 Task: Select the Asia/Baku as time zone for the schedule.
Action: Mouse moved to (305, 101)
Screenshot: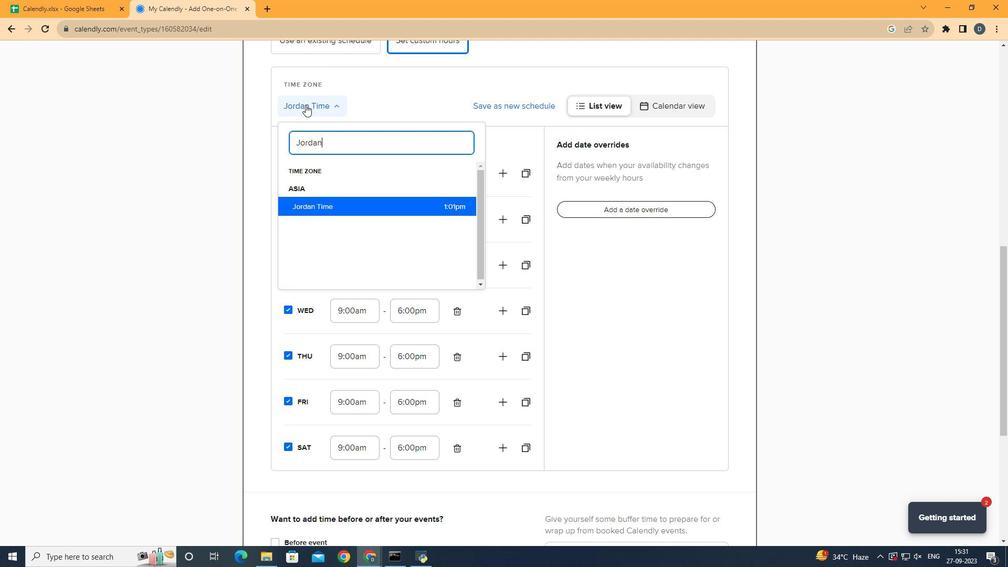 
Action: Mouse pressed left at (305, 101)
Screenshot: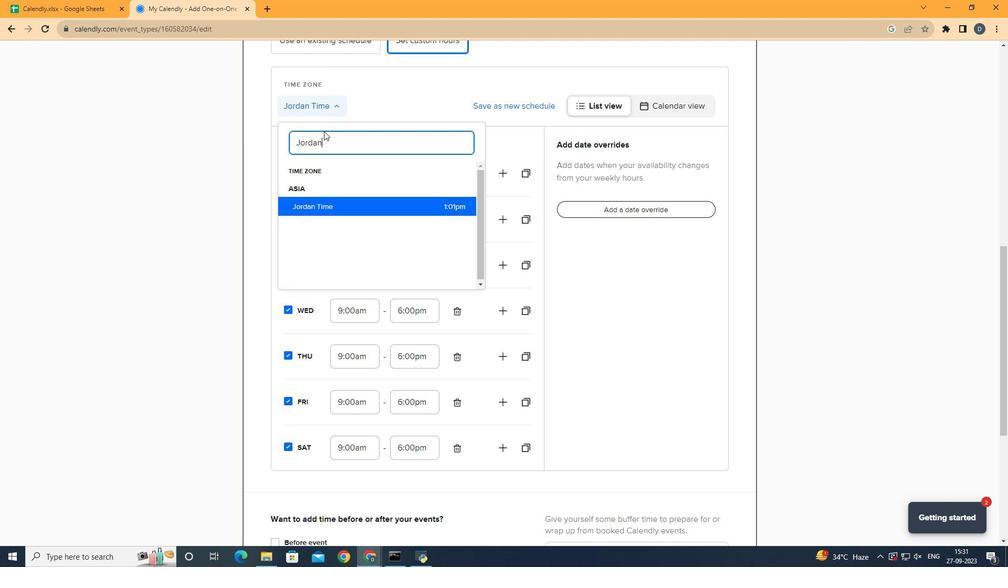 
Action: Mouse moved to (362, 144)
Screenshot: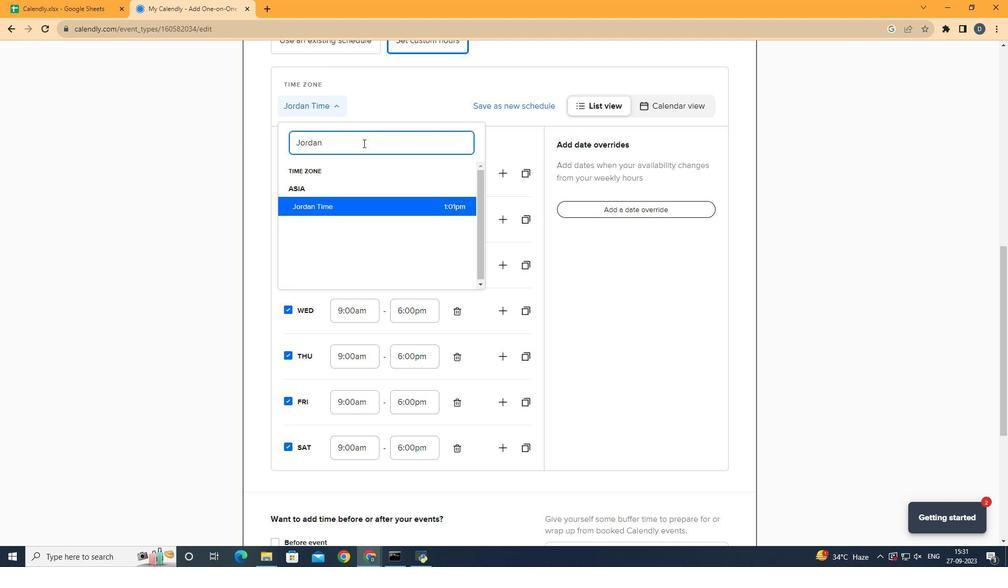 
Action: Mouse pressed left at (362, 144)
Screenshot: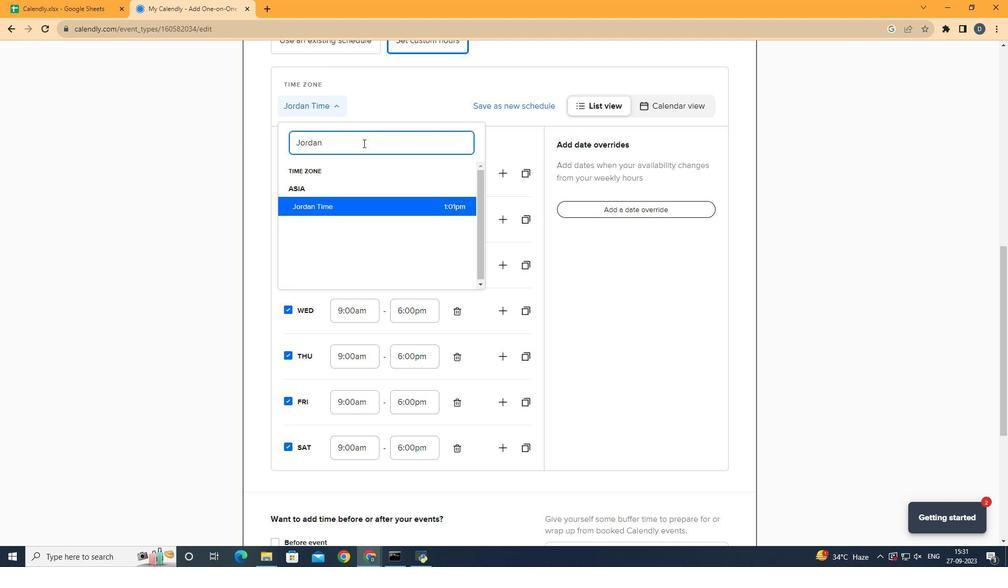 
Action: Mouse moved to (363, 143)
Screenshot: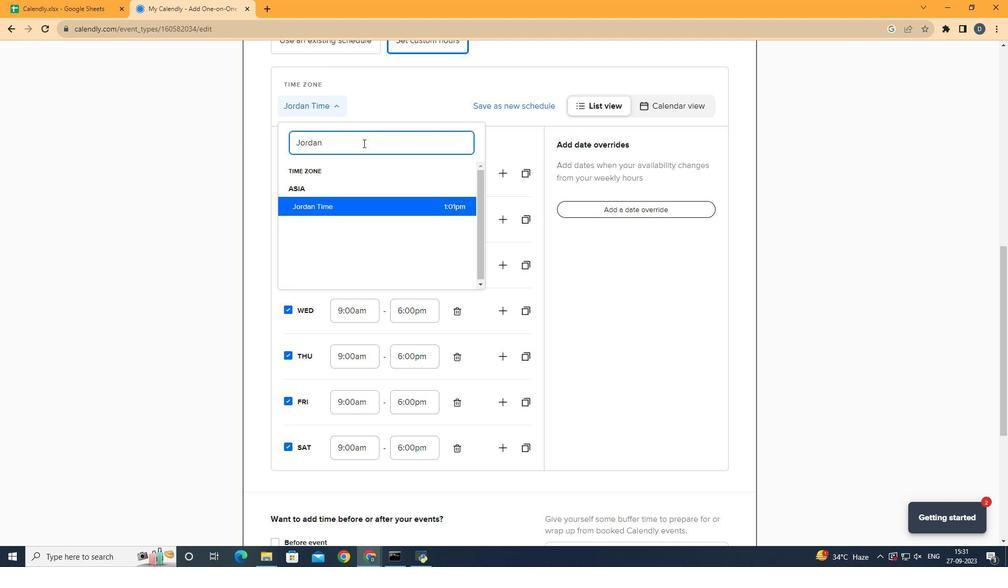 
Action: Key pressed <Key.backspace><Key.backspace><Key.backspace><Key.backspace><Key.backspace><Key.backspace><Key.backspace><Key.backspace><Key.backspace><Key.backspace><Key.backspace><Key.backspace><Key.backspace><Key.backspace><Key.backspace><Key.backspace><Key.shift><Key.shift><Key.shift>Asia/<Key.shift>Baku
Screenshot: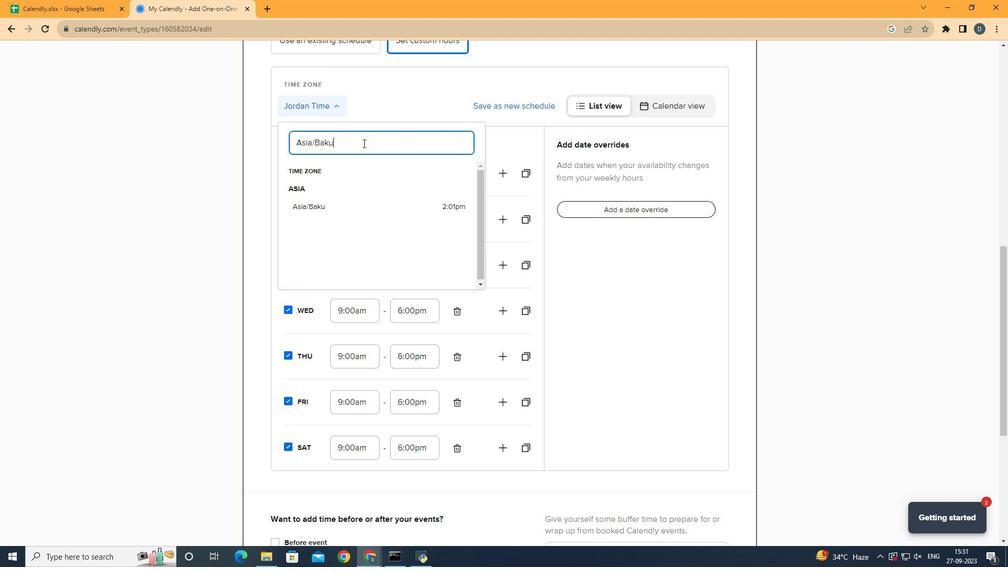 
Action: Mouse moved to (360, 209)
Screenshot: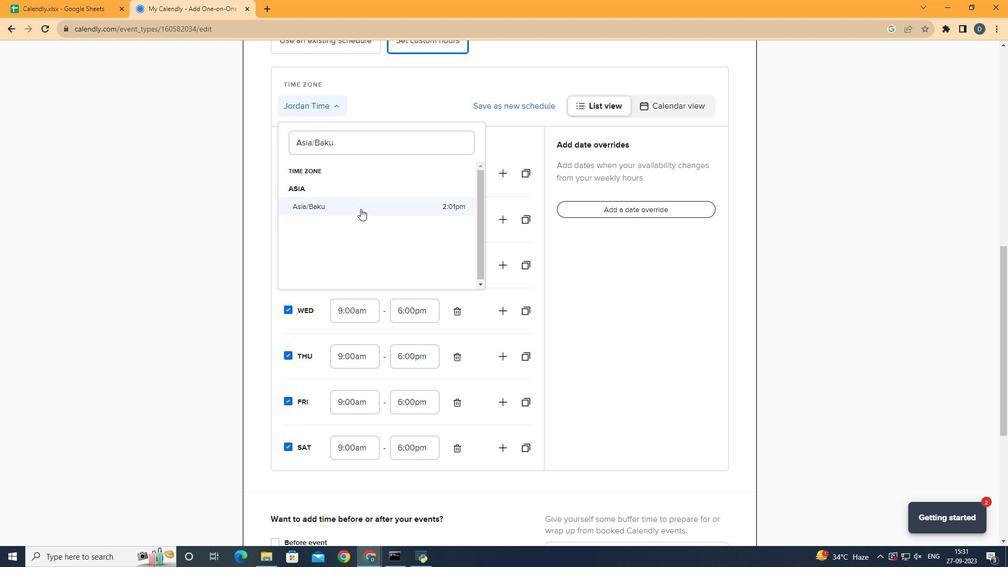 
Action: Mouse pressed left at (360, 209)
Screenshot: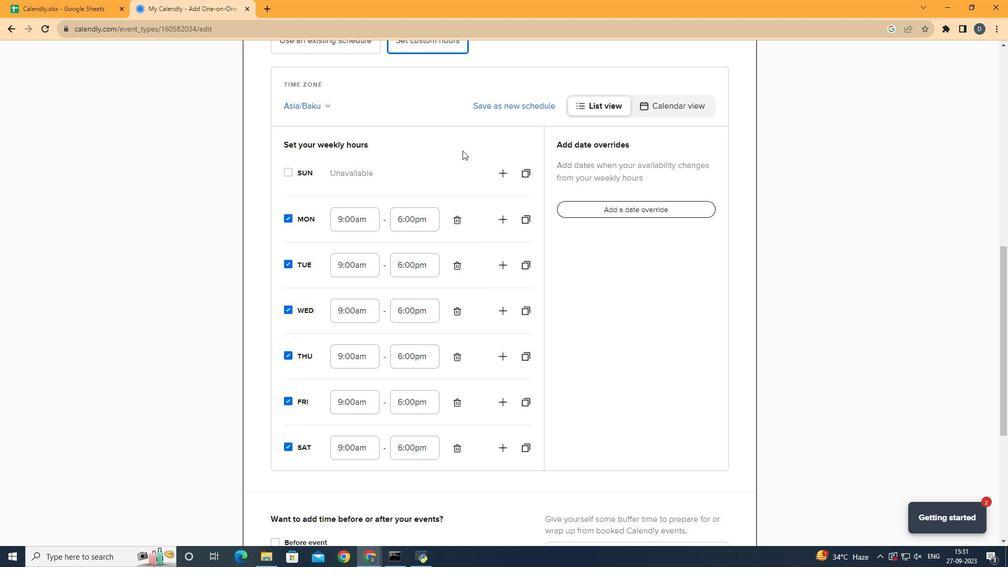 
Action: Mouse moved to (401, 142)
Screenshot: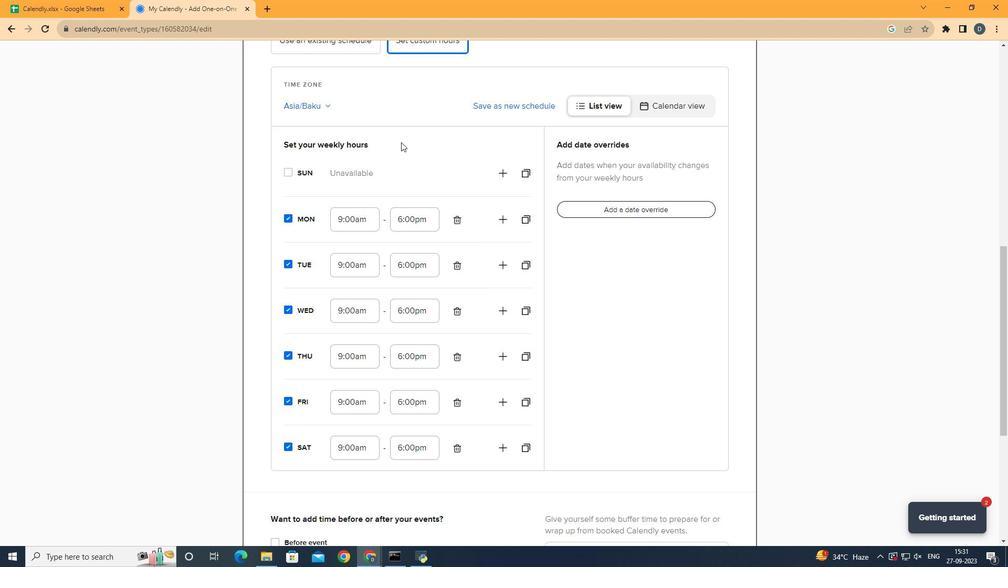 
